Task: Check the average views per listing of step in shower in the last 1 year.
Action: Mouse moved to (853, 196)
Screenshot: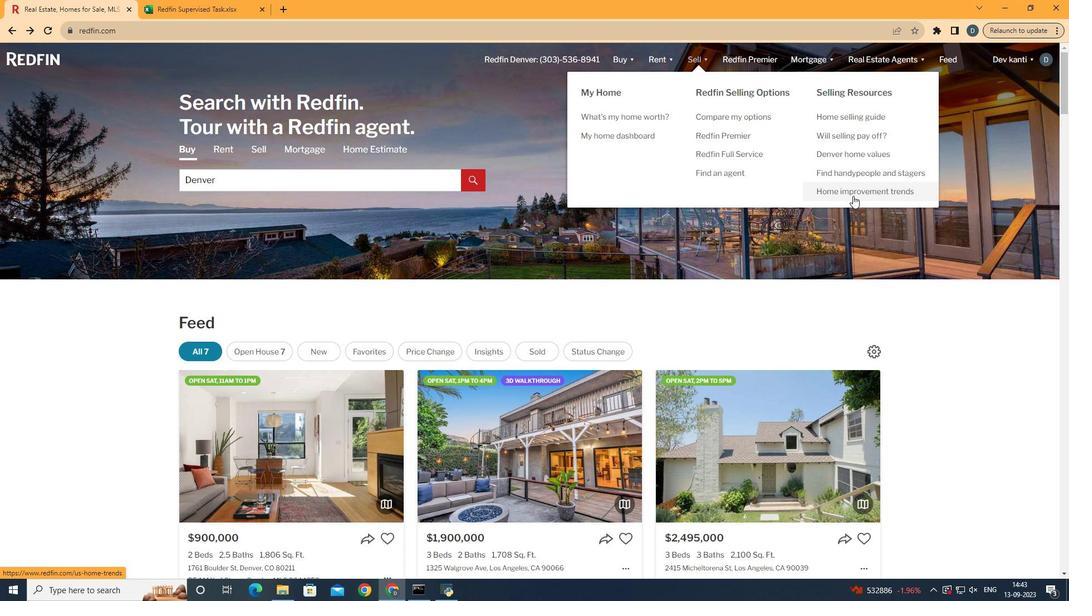 
Action: Mouse pressed left at (853, 196)
Screenshot: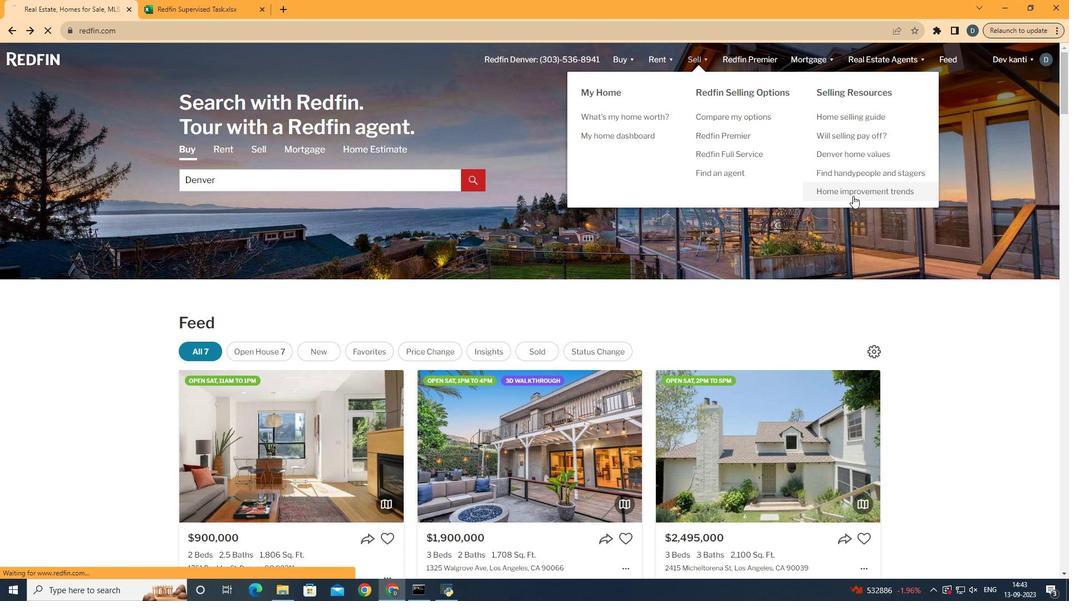 
Action: Mouse moved to (278, 218)
Screenshot: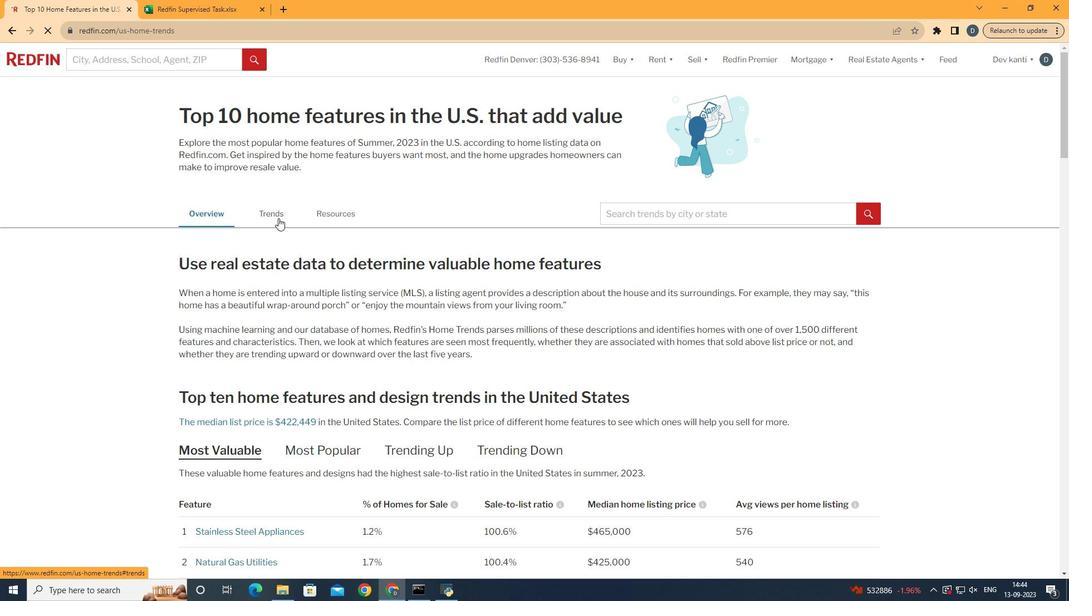 
Action: Mouse pressed left at (278, 218)
Screenshot: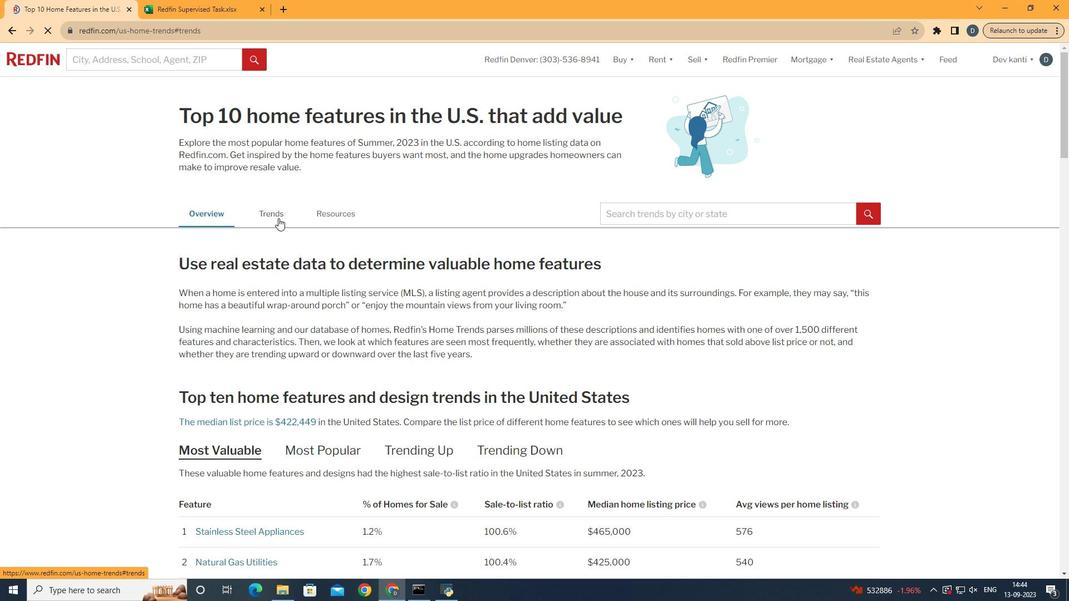 
Action: Mouse moved to (625, 174)
Screenshot: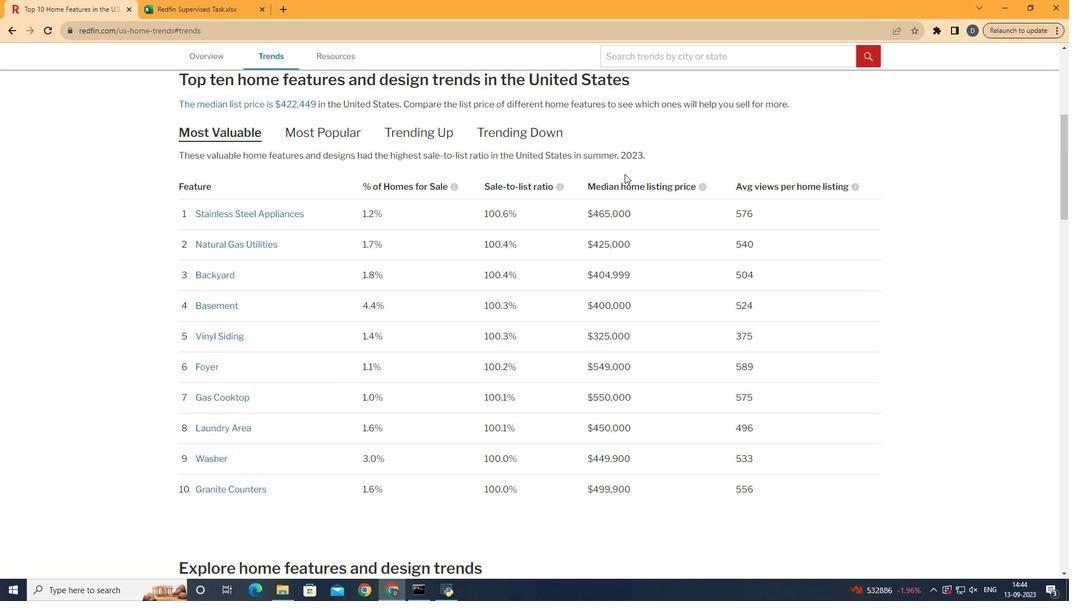 
Action: Mouse scrolled (625, 173) with delta (0, 0)
Screenshot: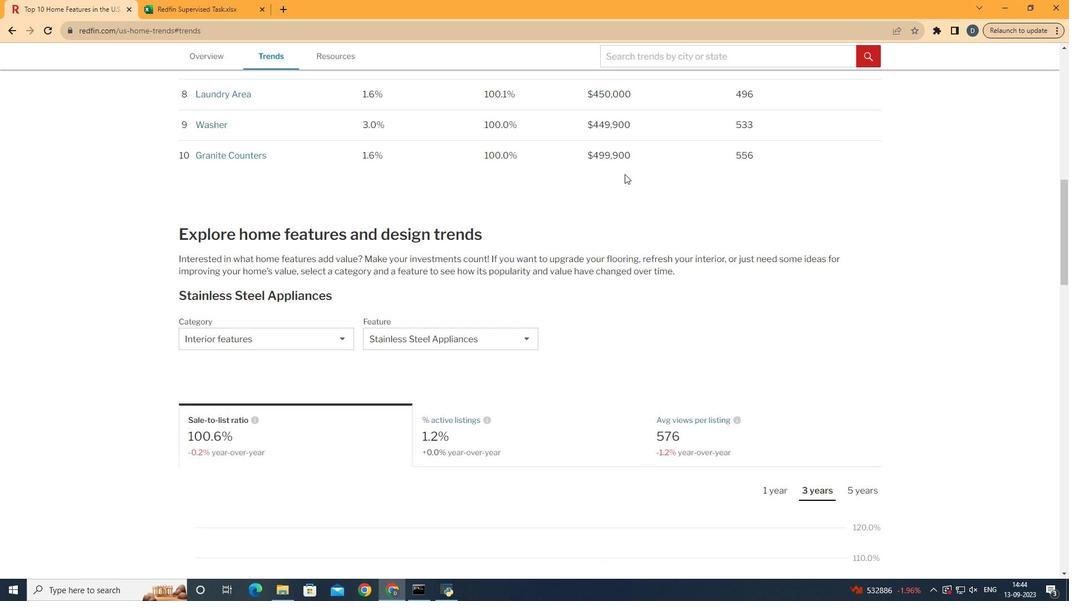 
Action: Mouse scrolled (625, 173) with delta (0, 0)
Screenshot: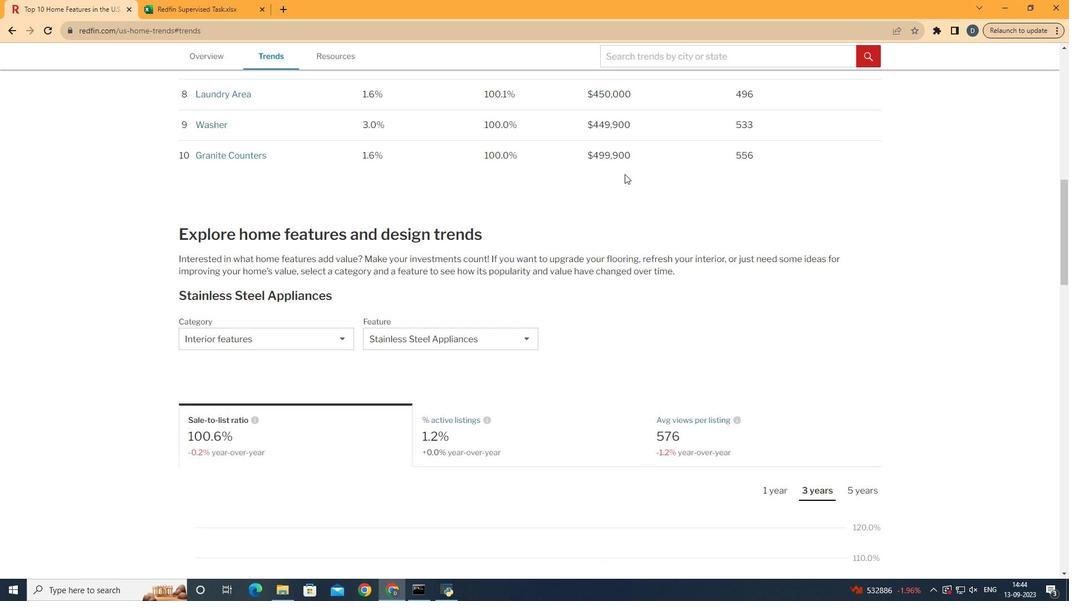 
Action: Mouse scrolled (625, 173) with delta (0, 0)
Screenshot: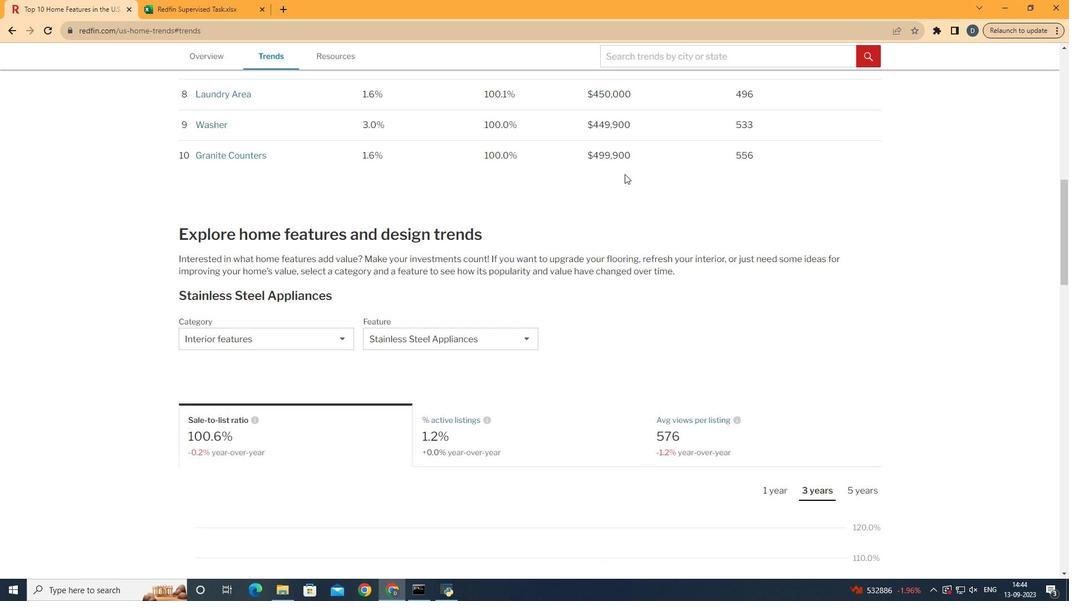 
Action: Mouse scrolled (625, 173) with delta (0, 0)
Screenshot: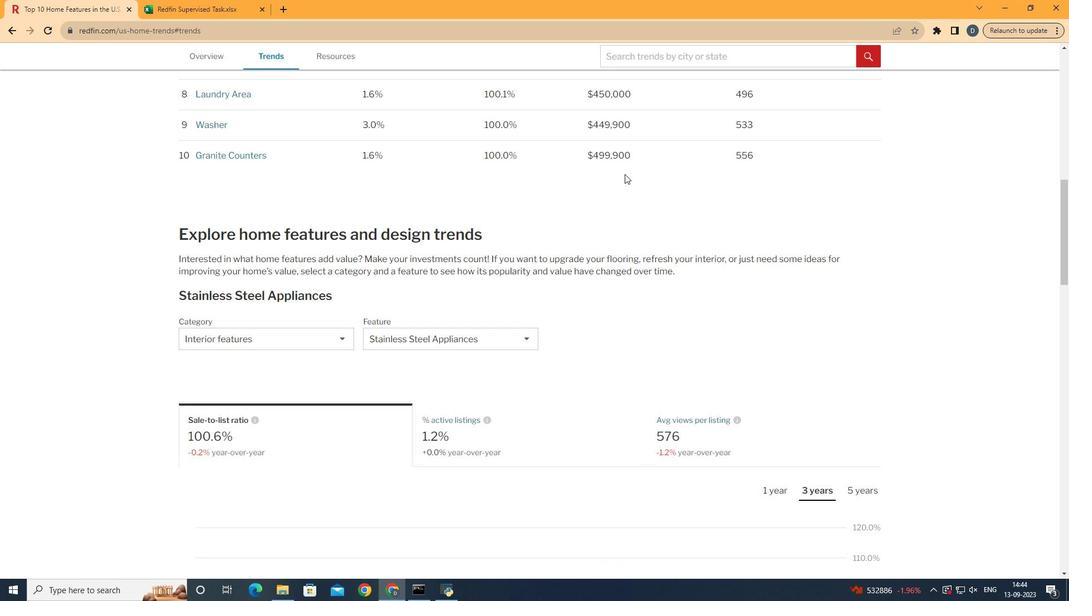 
Action: Mouse scrolled (625, 173) with delta (0, 0)
Screenshot: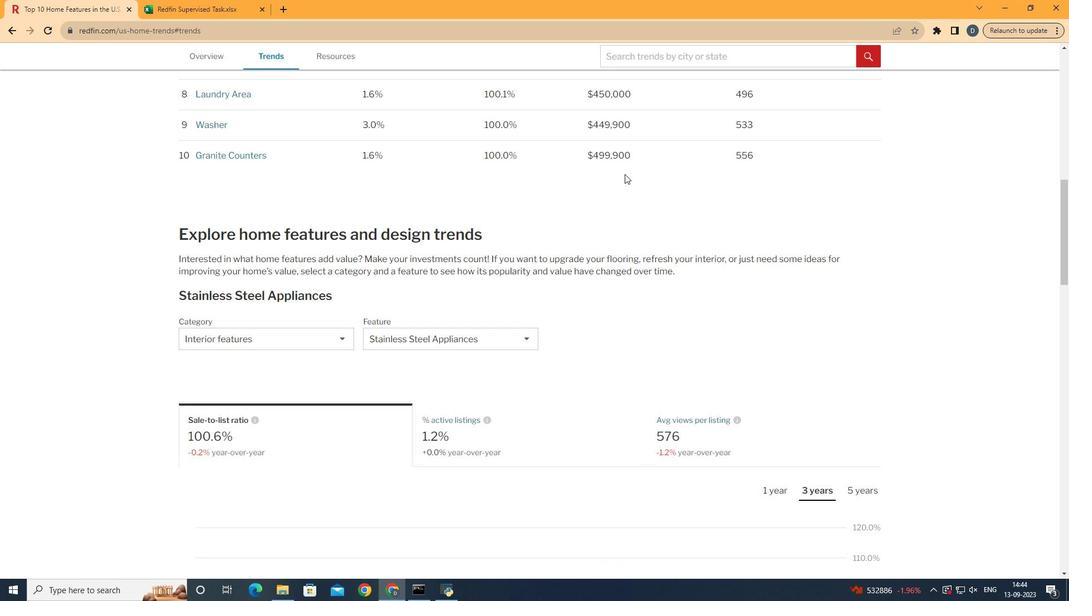 
Action: Mouse scrolled (625, 173) with delta (0, 0)
Screenshot: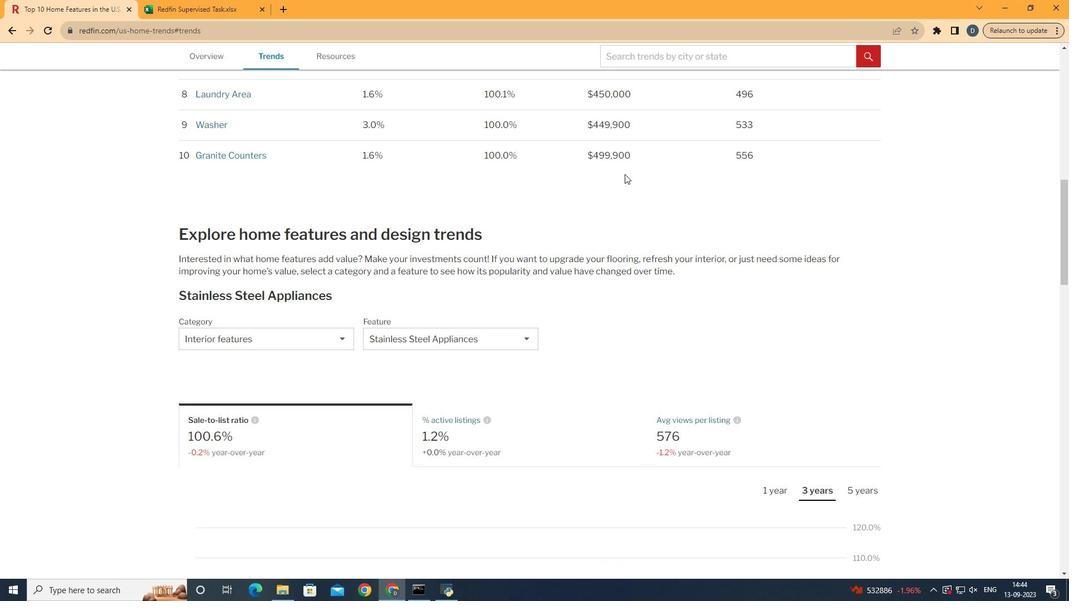 
Action: Mouse scrolled (625, 173) with delta (0, 0)
Screenshot: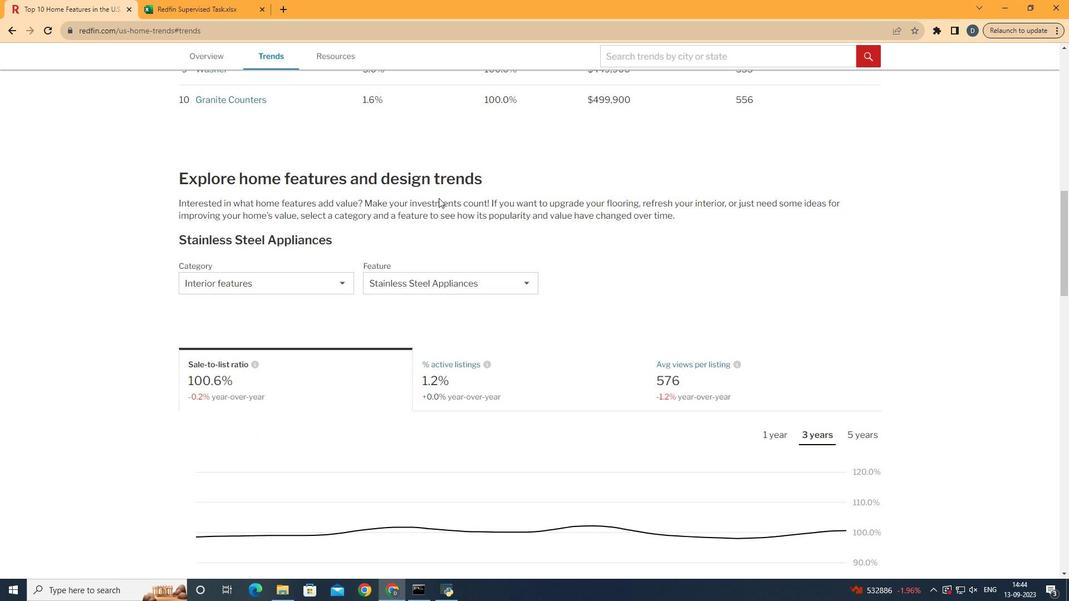 
Action: Mouse moved to (314, 272)
Screenshot: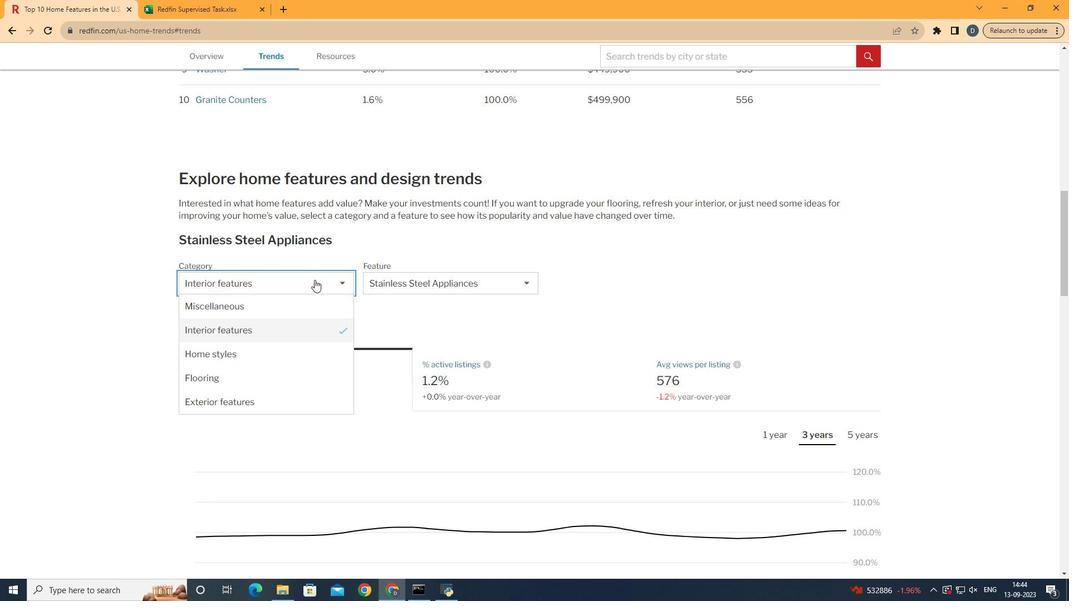 
Action: Mouse pressed left at (314, 272)
Screenshot: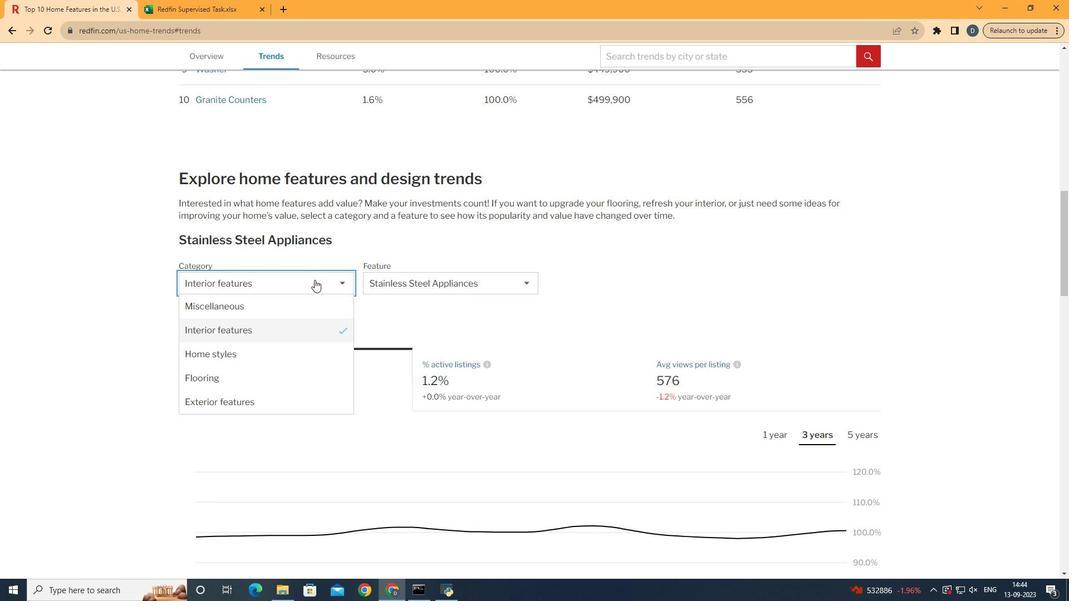 
Action: Mouse moved to (304, 327)
Screenshot: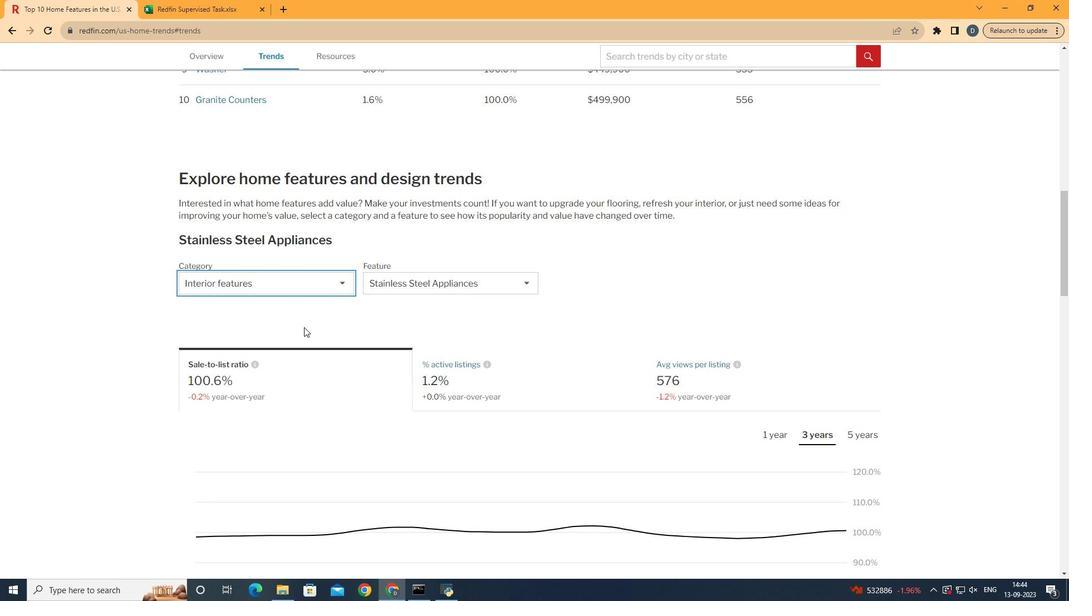 
Action: Mouse pressed left at (304, 327)
Screenshot: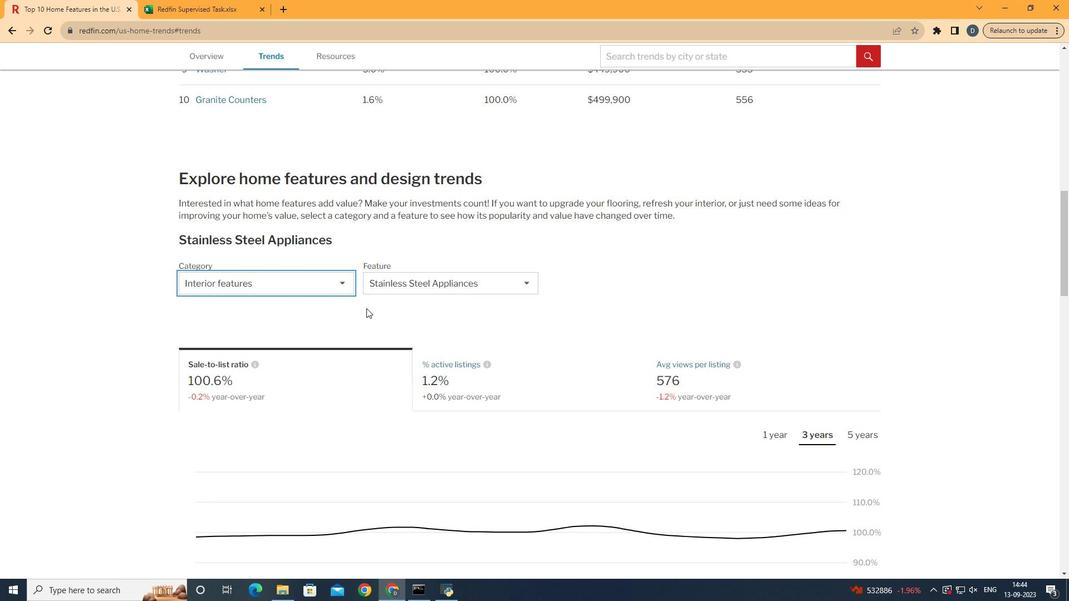 
Action: Mouse moved to (436, 286)
Screenshot: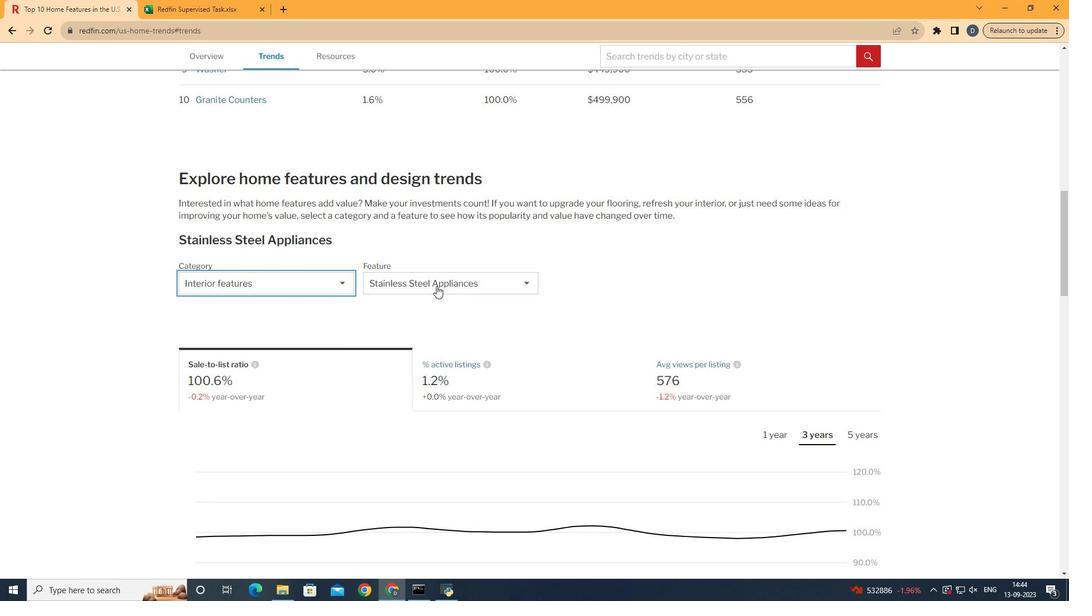 
Action: Mouse pressed left at (436, 286)
Screenshot: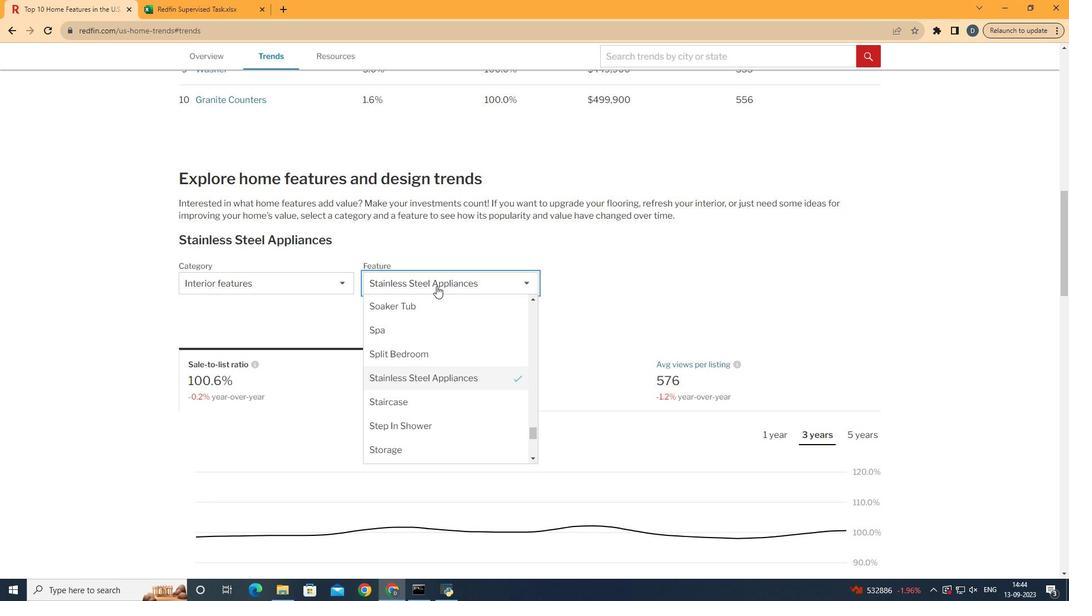 
Action: Mouse moved to (453, 427)
Screenshot: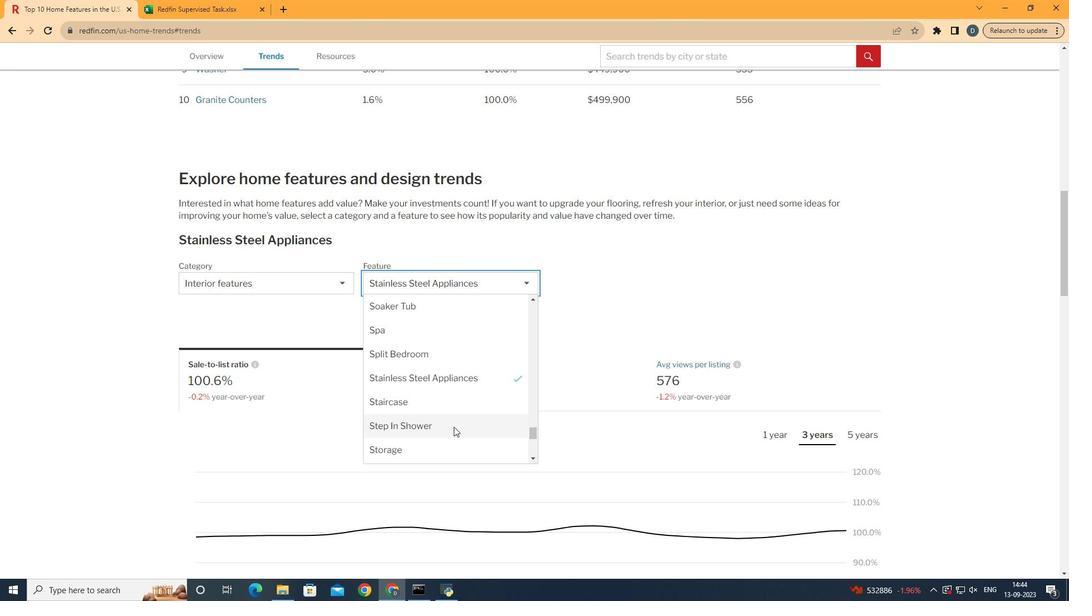 
Action: Mouse pressed left at (453, 427)
Screenshot: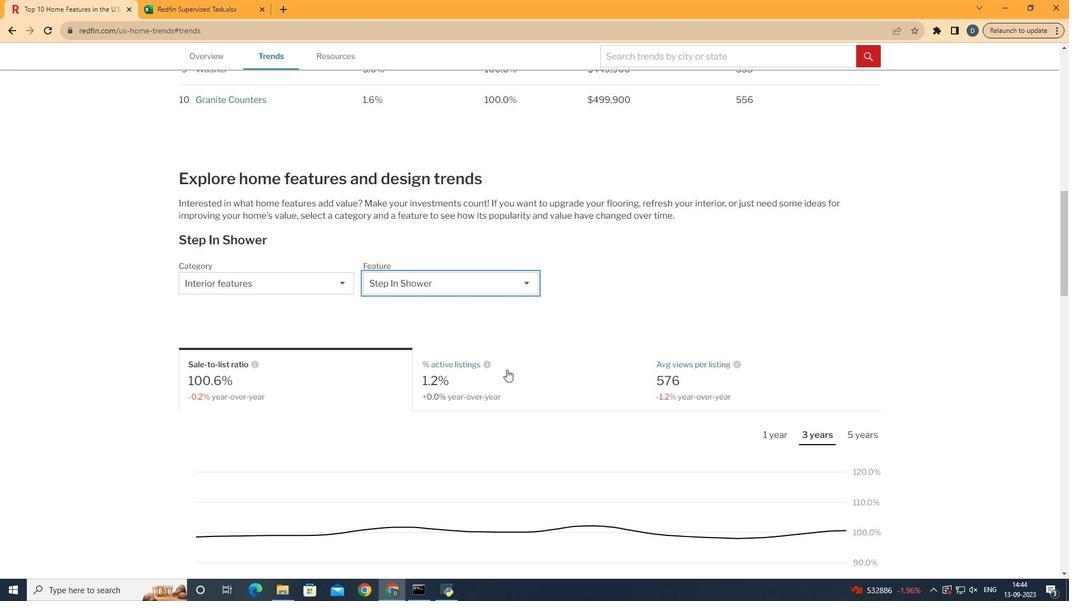 
Action: Mouse moved to (595, 270)
Screenshot: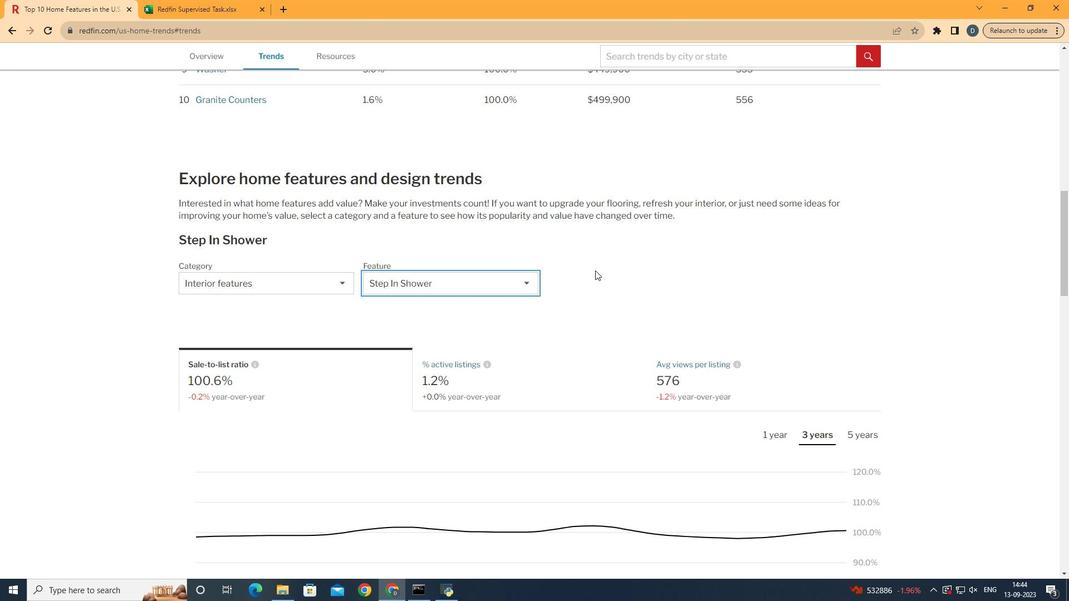 
Action: Mouse scrolled (595, 270) with delta (0, 0)
Screenshot: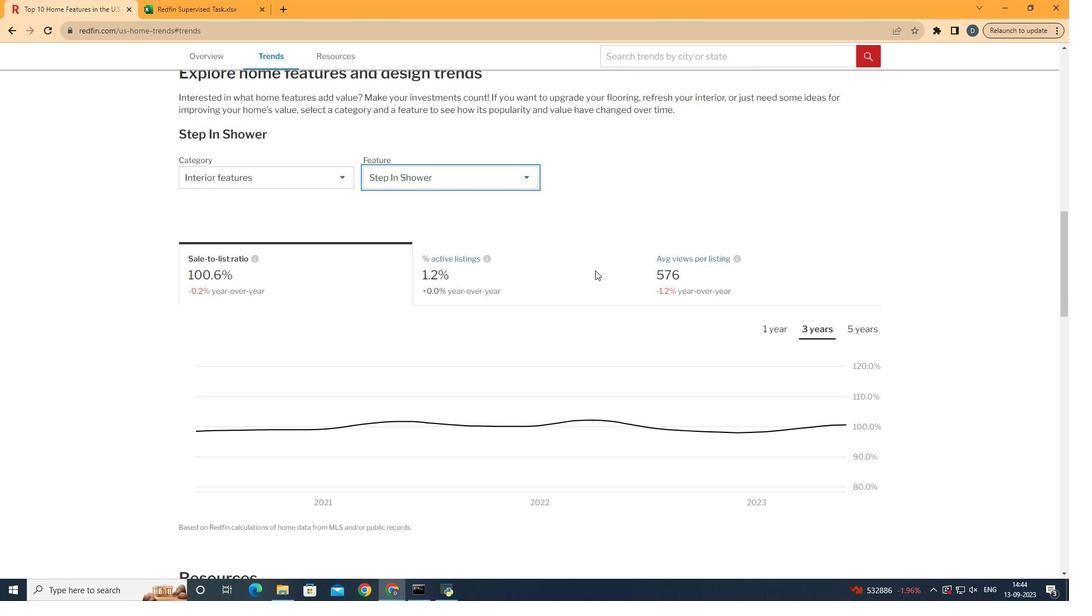 
Action: Mouse scrolled (595, 270) with delta (0, 0)
Screenshot: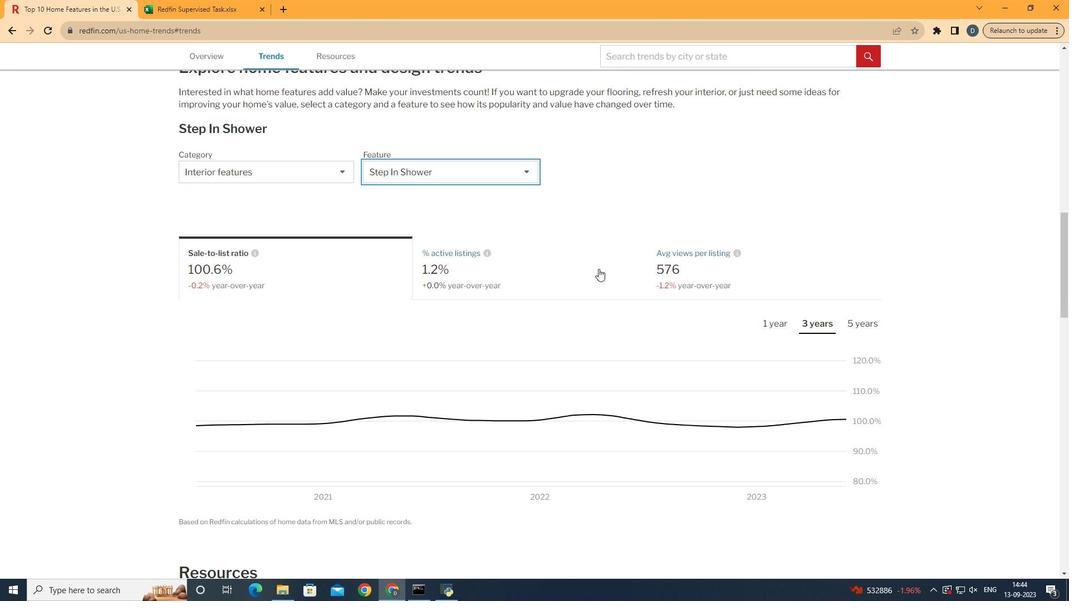 
Action: Mouse moved to (733, 260)
Screenshot: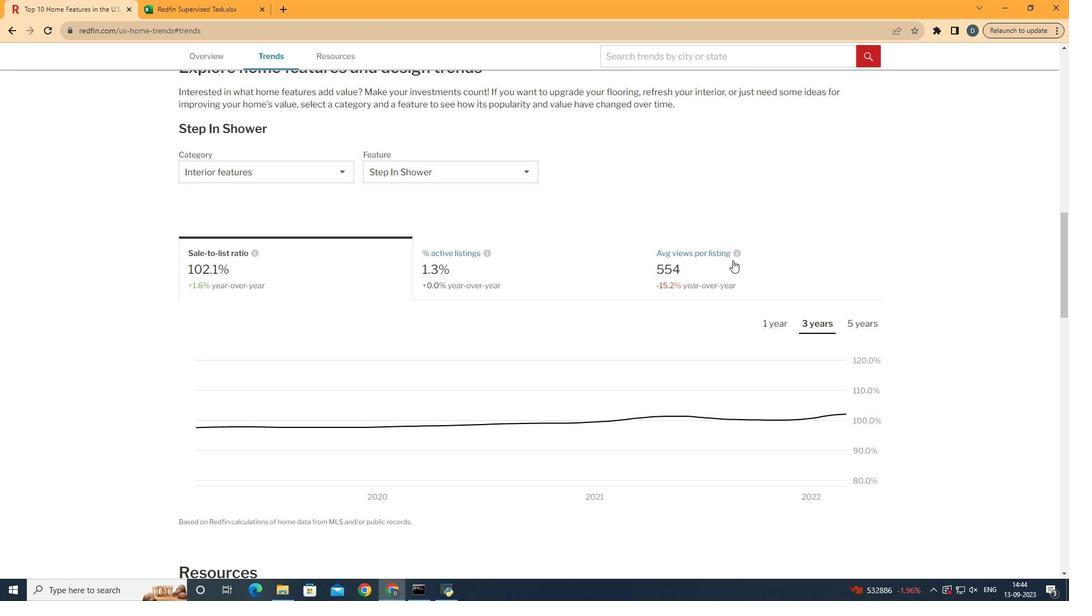 
Action: Mouse pressed left at (733, 260)
Screenshot: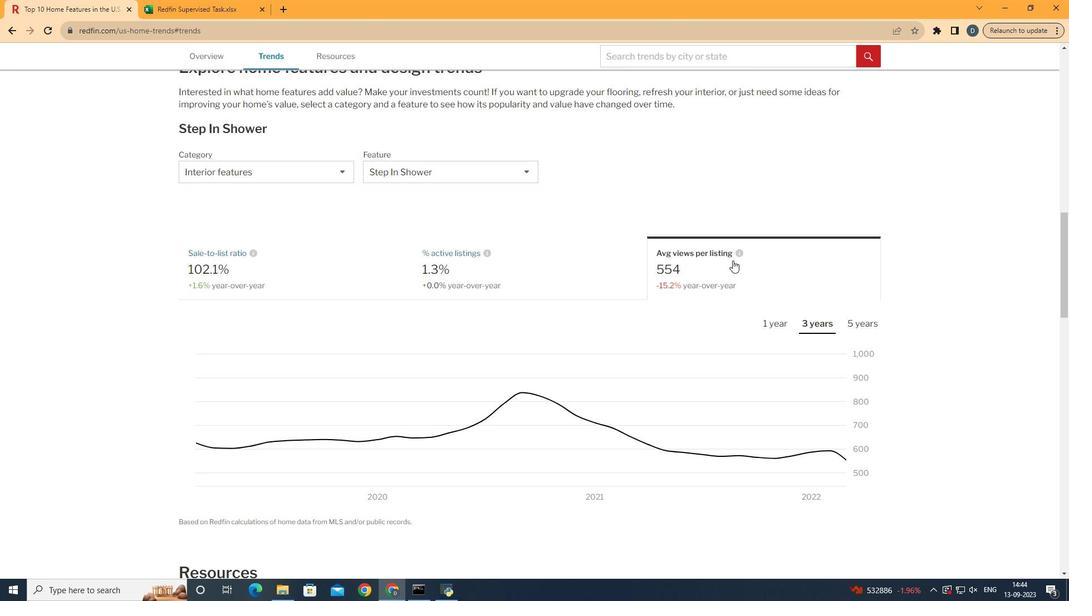 
Action: Mouse moved to (763, 319)
Screenshot: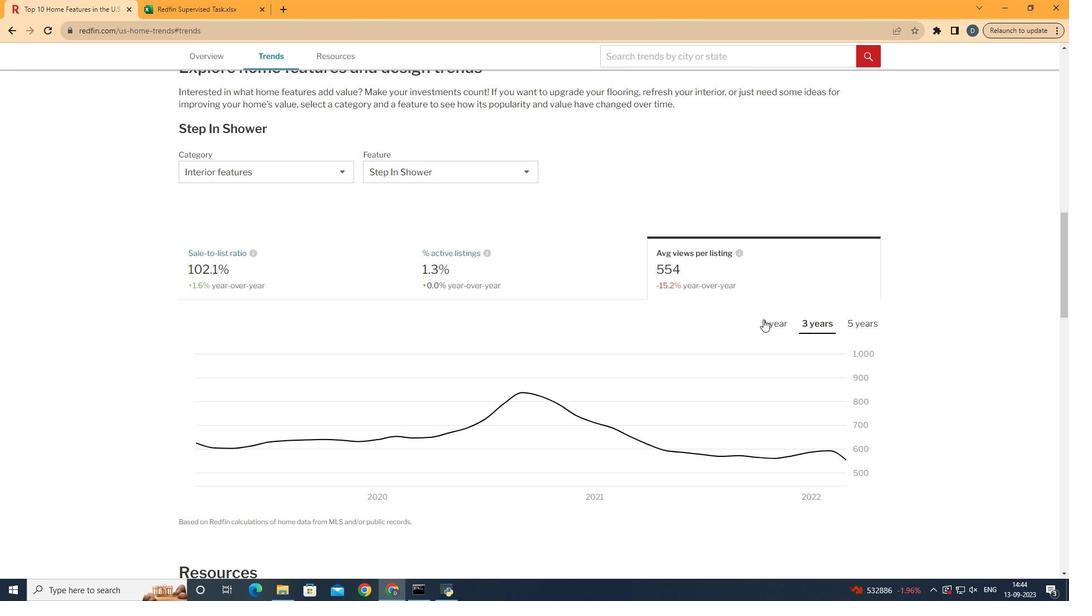 
Action: Mouse pressed left at (763, 319)
Screenshot: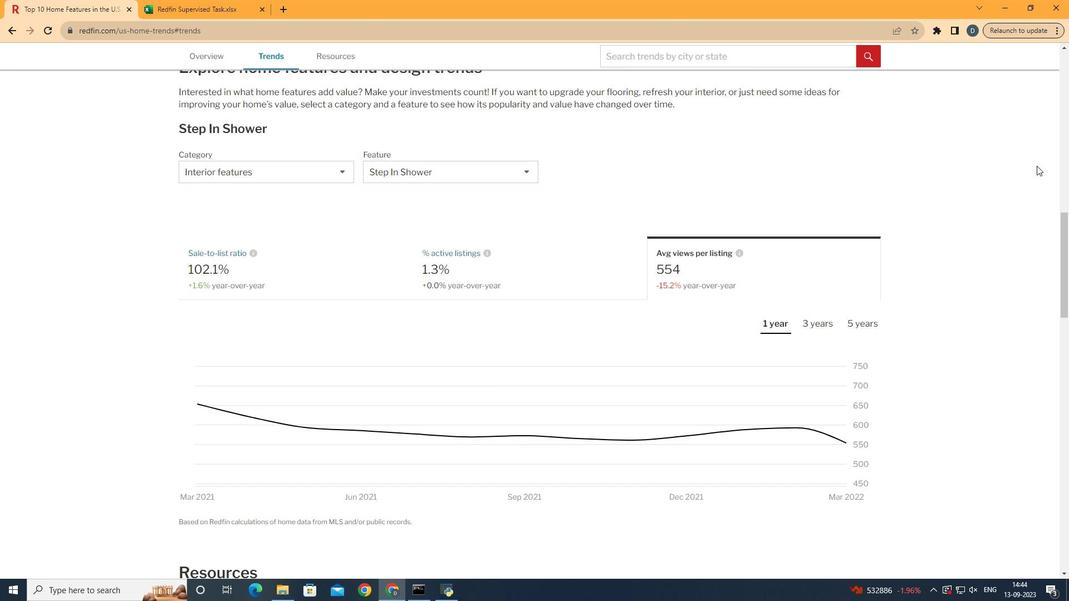 
Action: Mouse moved to (1068, 124)
Screenshot: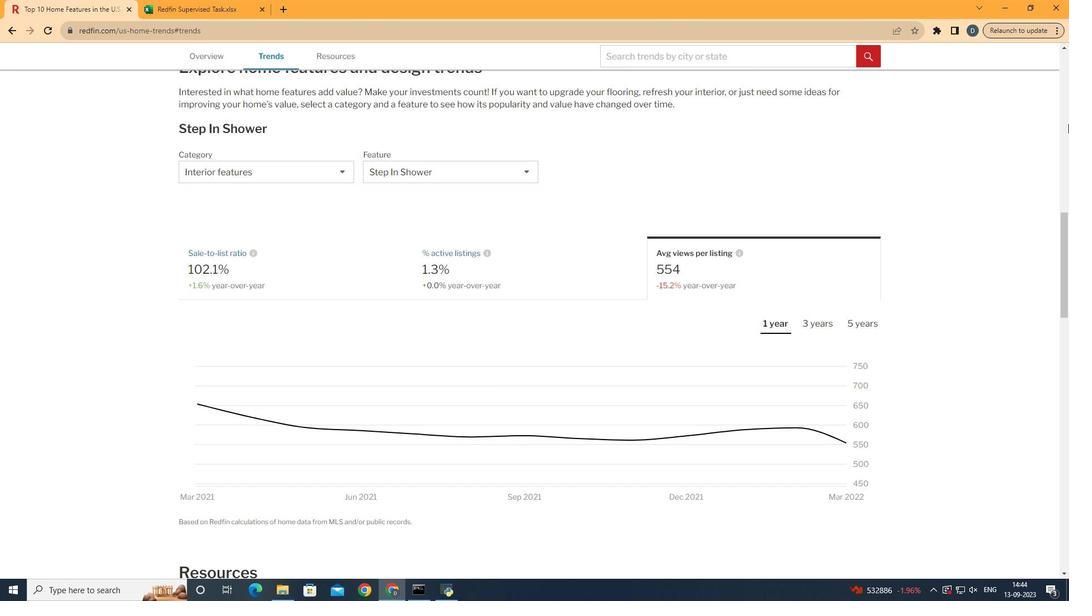 
